 Task: Create in the project ApprisePro in Backlog an issue 'Develop a new feature to allow for automated document generation', assign it to team member softage.2@softage.net and change the status to IN PROGRESS. Create in the project ApprisePro in Backlog an issue 'Improve performance when searching large data sets', assign it to team member softage.3@softage.net and change the status to IN PROGRESS
Action: Mouse moved to (179, 47)
Screenshot: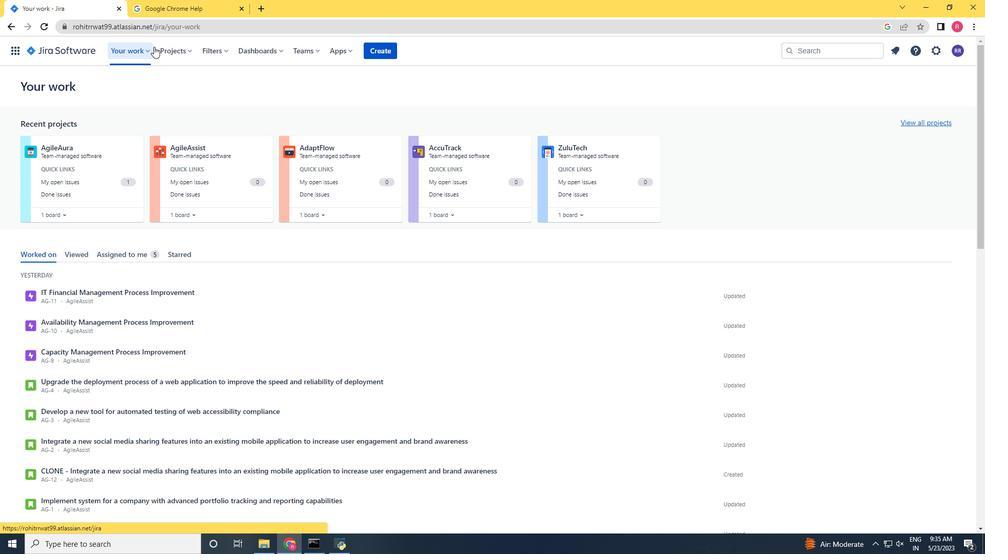 
Action: Mouse pressed left at (179, 47)
Screenshot: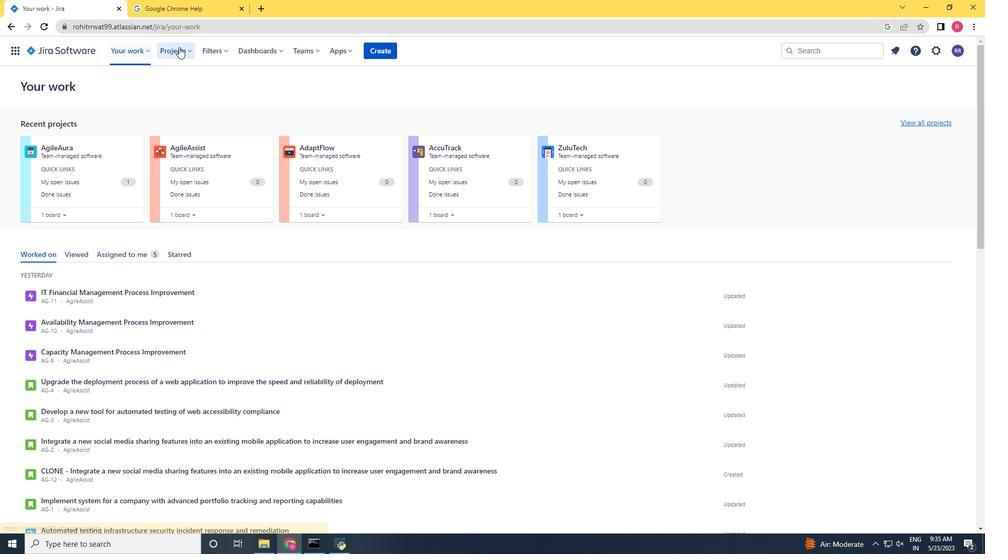 
Action: Mouse moved to (194, 94)
Screenshot: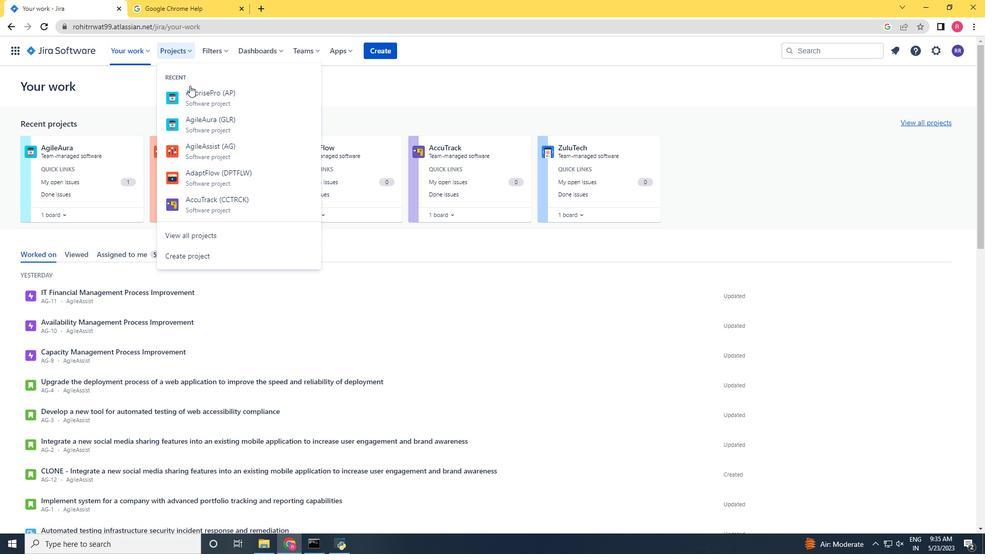 
Action: Mouse pressed left at (194, 94)
Screenshot: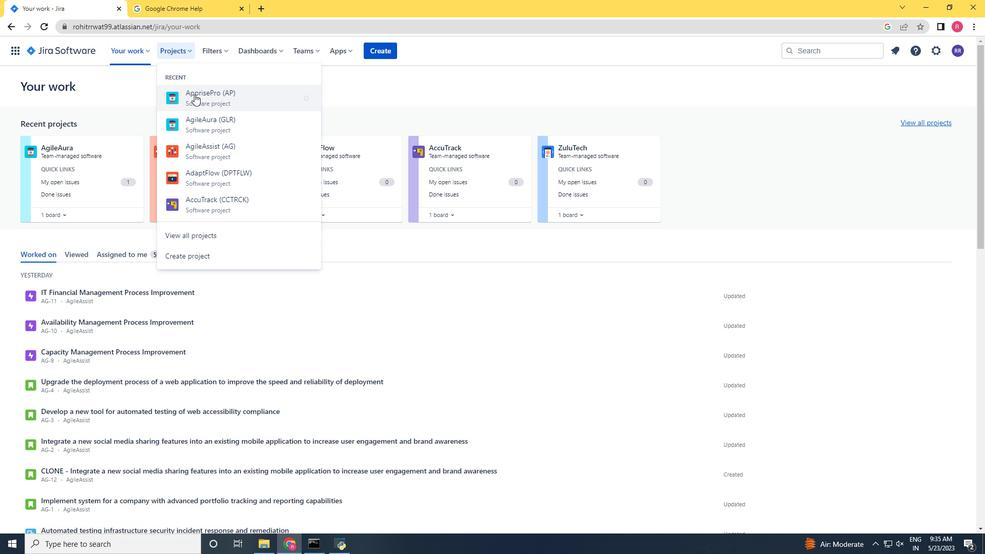 
Action: Mouse moved to (57, 163)
Screenshot: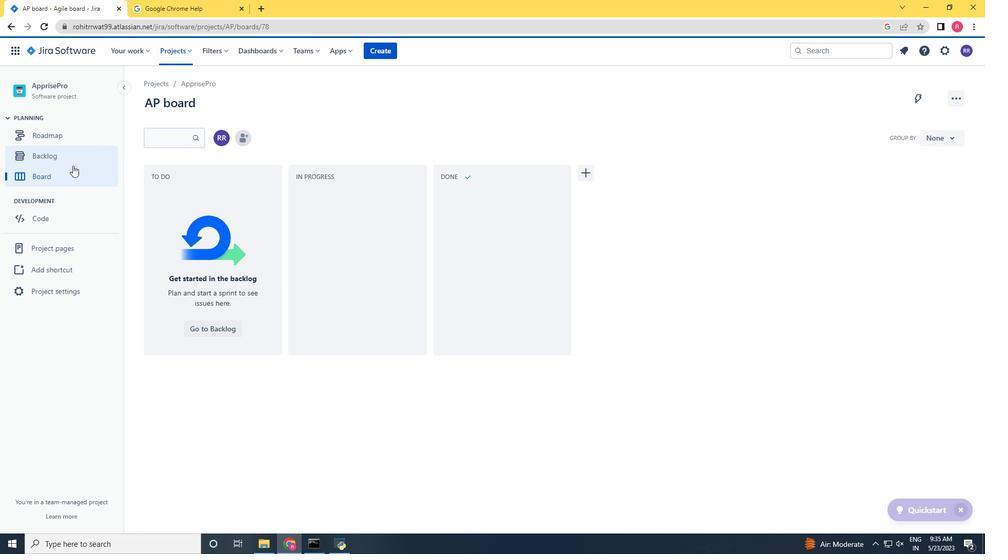 
Action: Mouse pressed left at (57, 163)
Screenshot: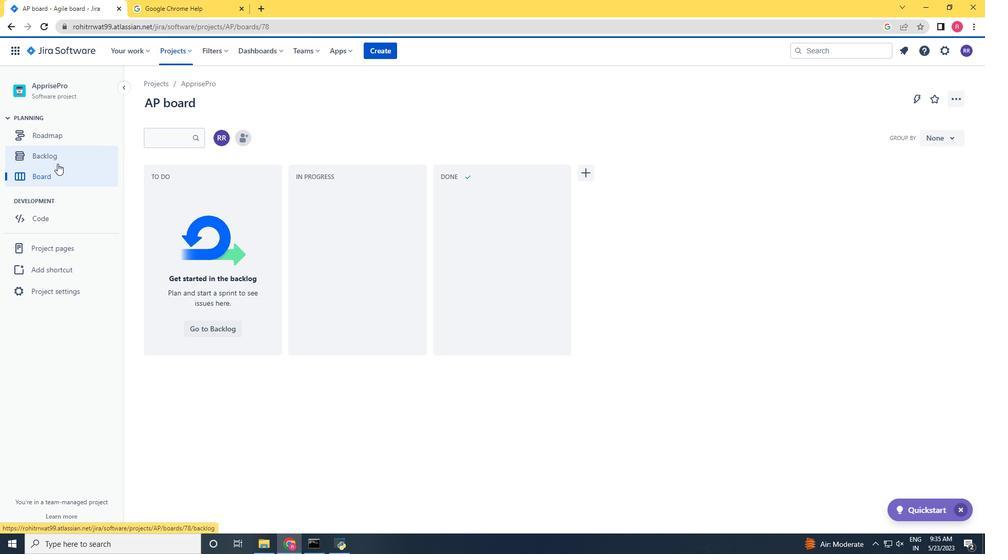 
Action: Mouse moved to (194, 198)
Screenshot: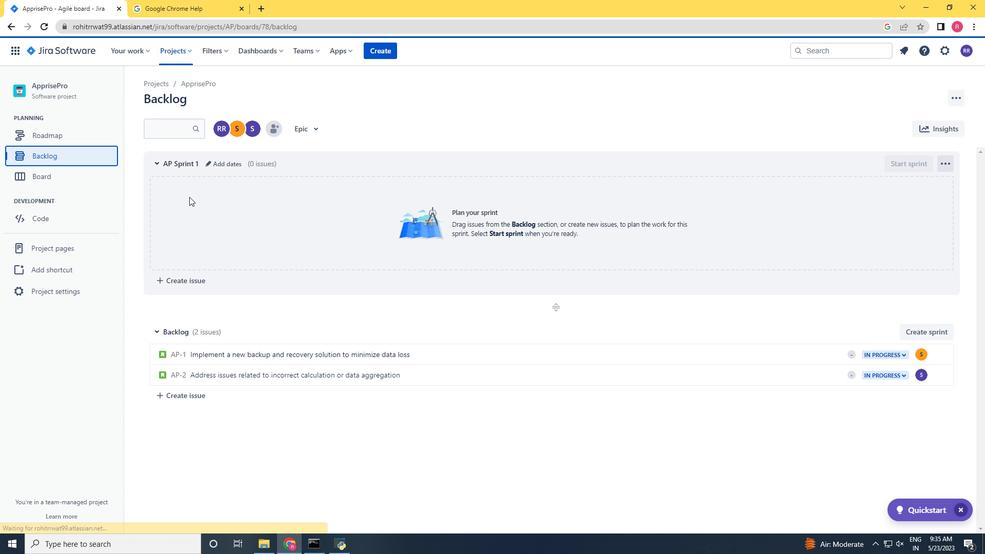 
Action: Mouse scrolled (194, 197) with delta (0, 0)
Screenshot: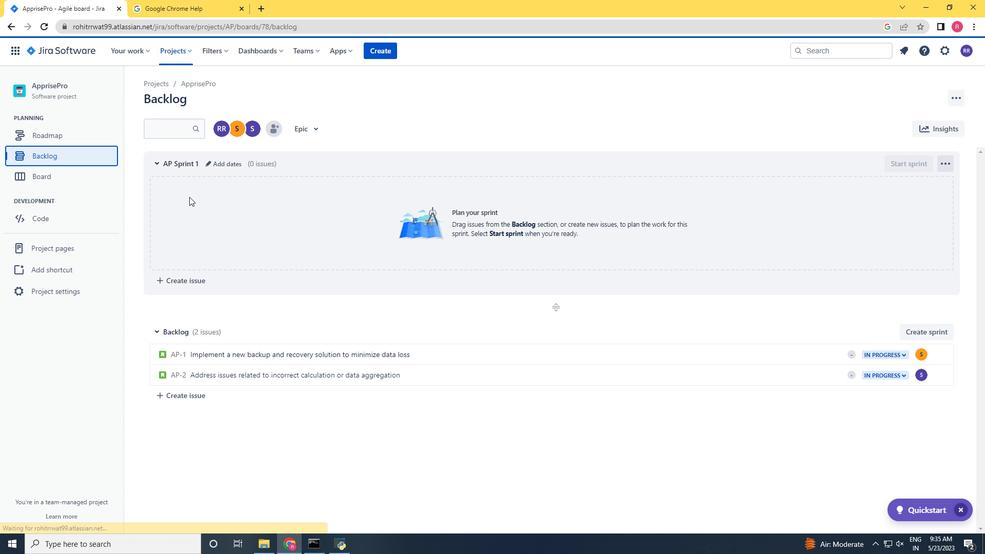 
Action: Mouse scrolled (194, 197) with delta (0, 0)
Screenshot: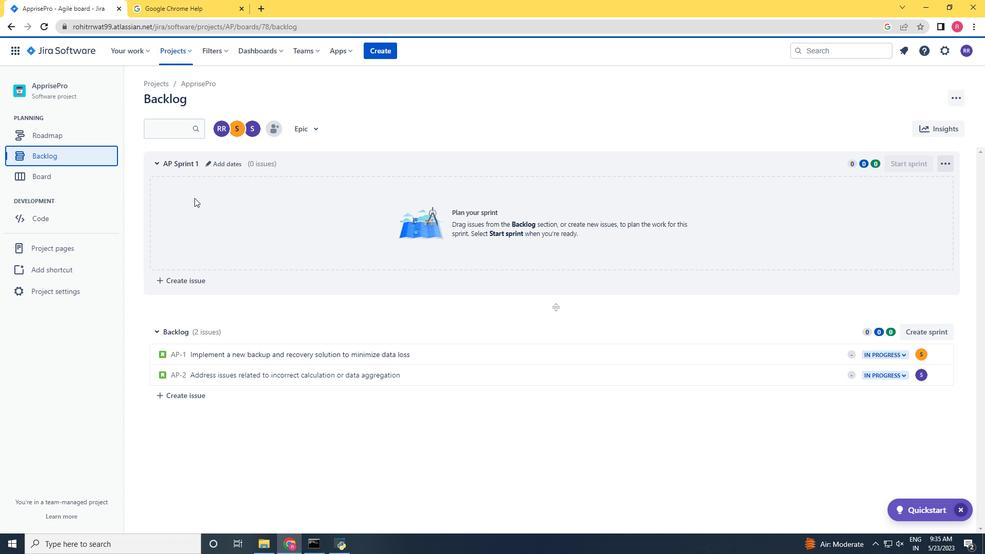 
Action: Mouse scrolled (194, 197) with delta (0, 0)
Screenshot: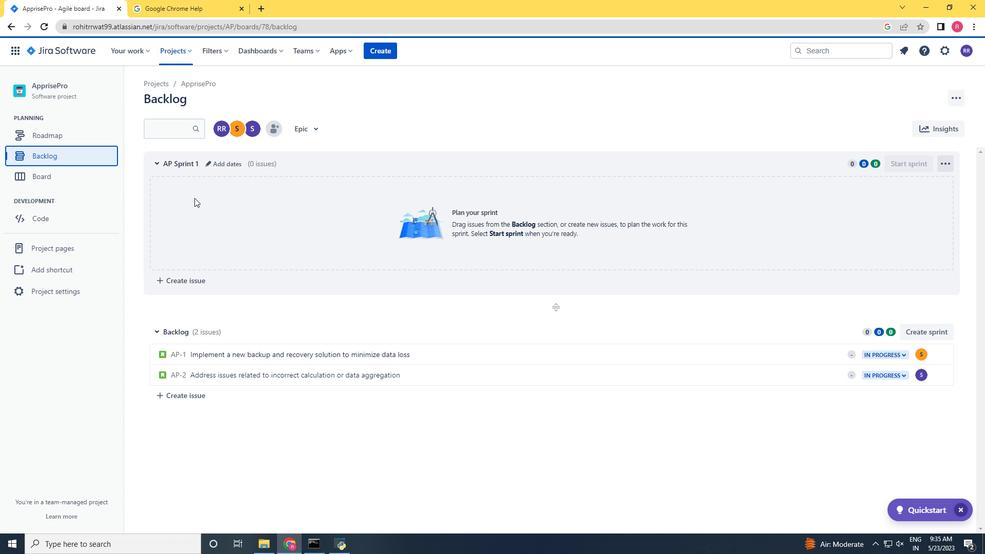 
Action: Mouse moved to (195, 198)
Screenshot: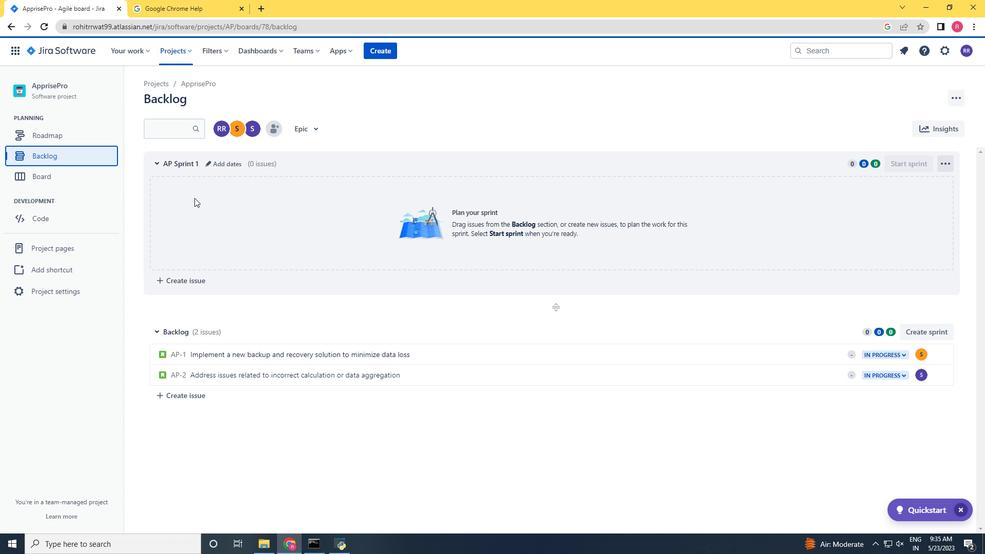 
Action: Mouse scrolled (195, 198) with delta (0, 0)
Screenshot: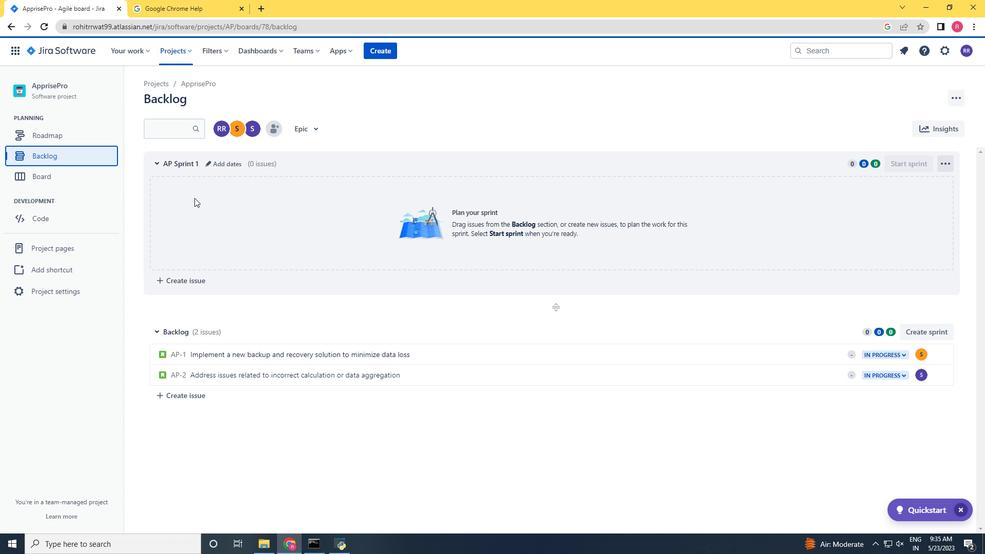 
Action: Mouse moved to (207, 205)
Screenshot: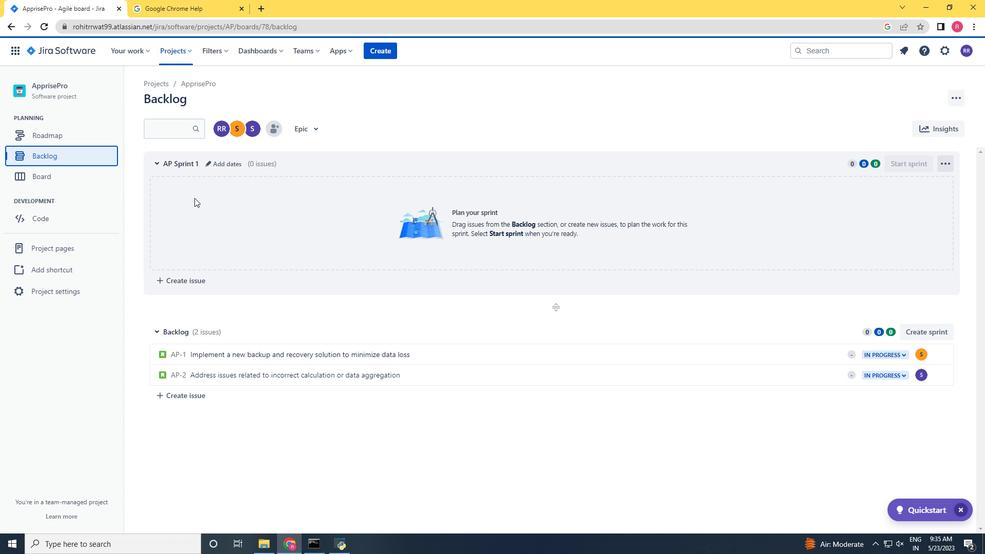 
Action: Mouse scrolled (207, 205) with delta (0, 0)
Screenshot: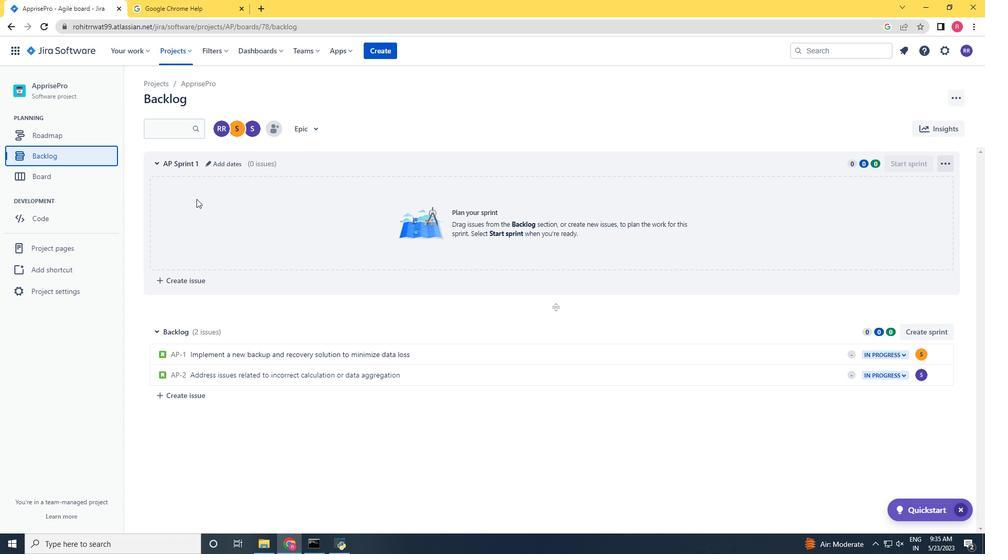 
Action: Mouse moved to (193, 388)
Screenshot: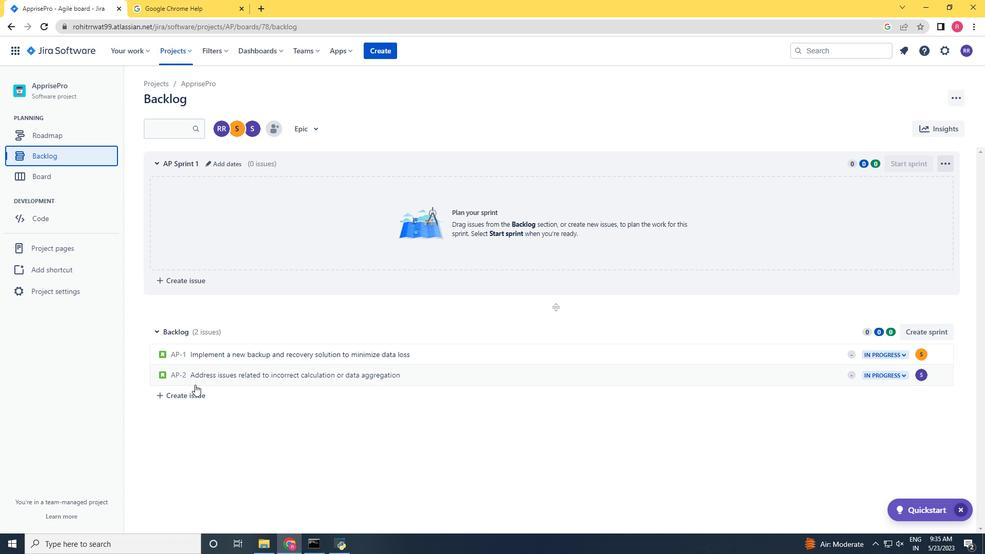 
Action: Mouse pressed left at (193, 388)
Screenshot: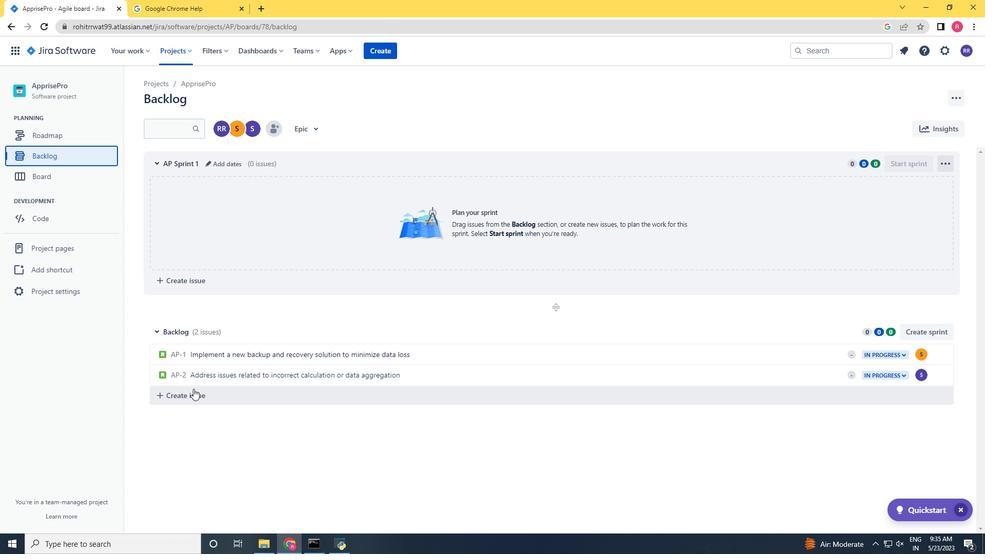 
Action: Key pressed <Key.shift>Develop<Key.space>a<Key.space>new<Key.space><Key.space>feature<Key.space>to<Key.space>allow<Key.space>for<Key.space>automated<Key.space>document<Key.space>generation<Key.space><Key.enter>
Screenshot: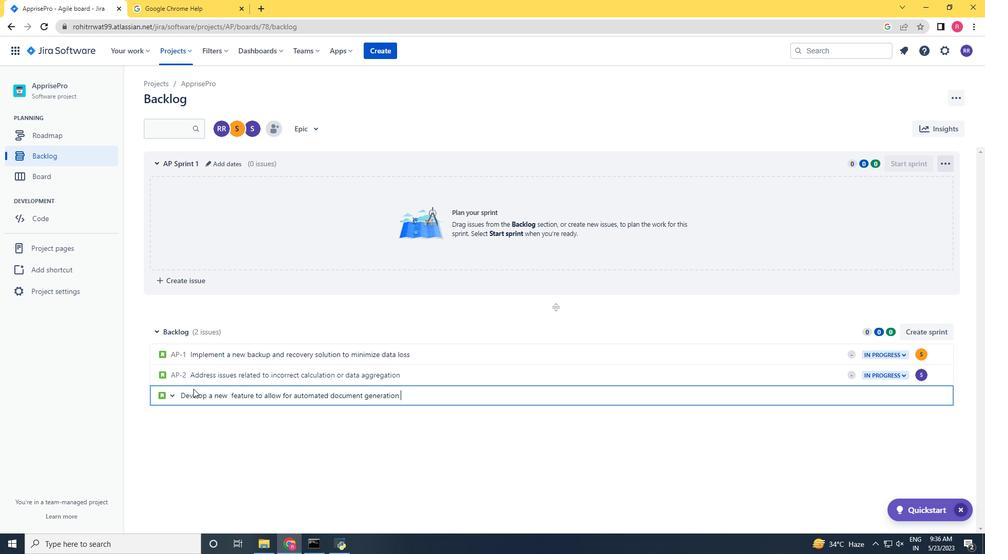 
Action: Mouse moved to (890, 395)
Screenshot: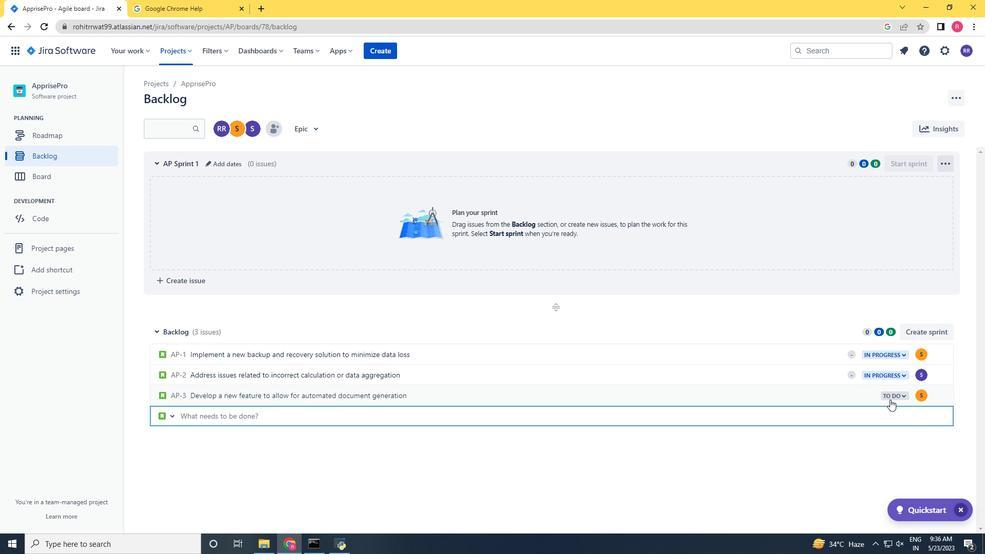 
Action: Mouse pressed left at (890, 395)
Screenshot: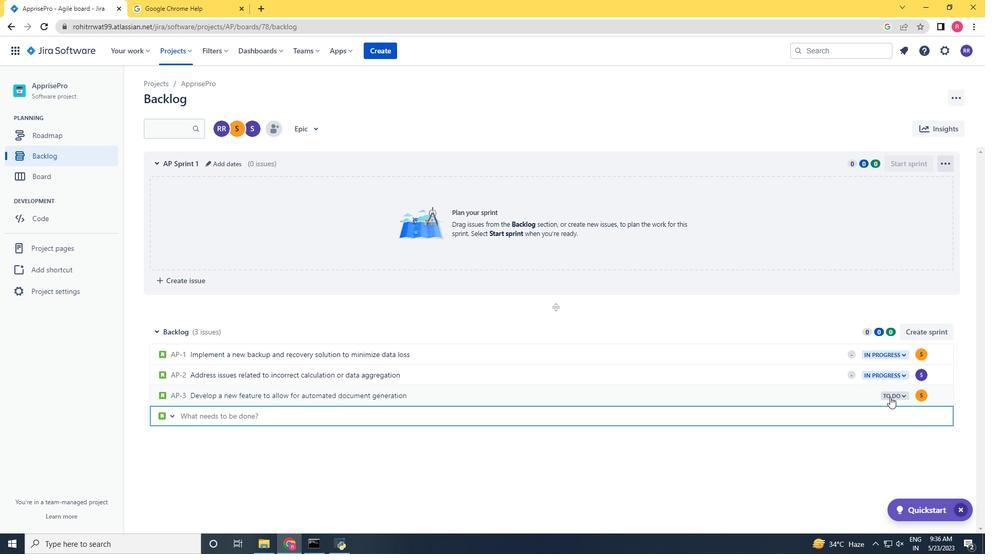 
Action: Mouse moved to (840, 409)
Screenshot: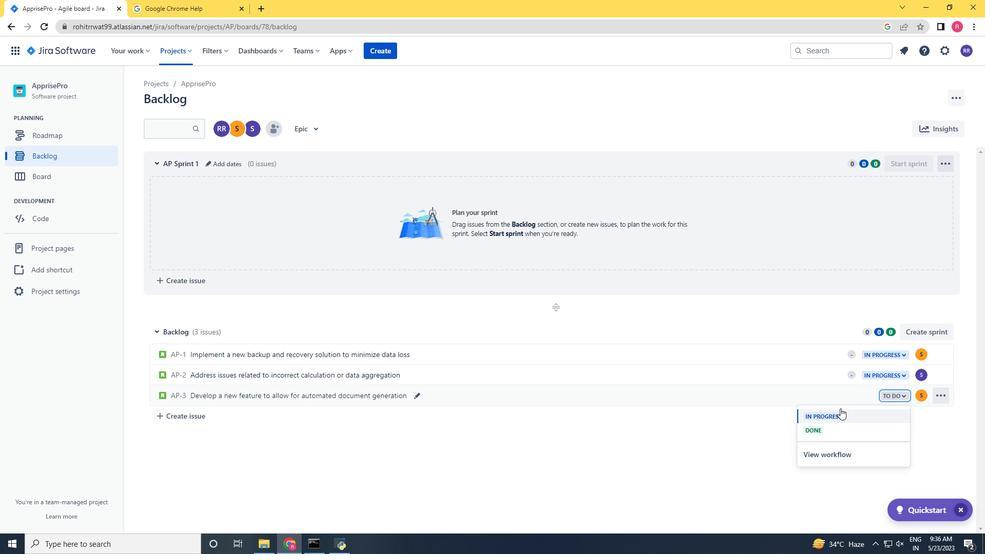 
Action: Mouse pressed left at (840, 409)
Screenshot: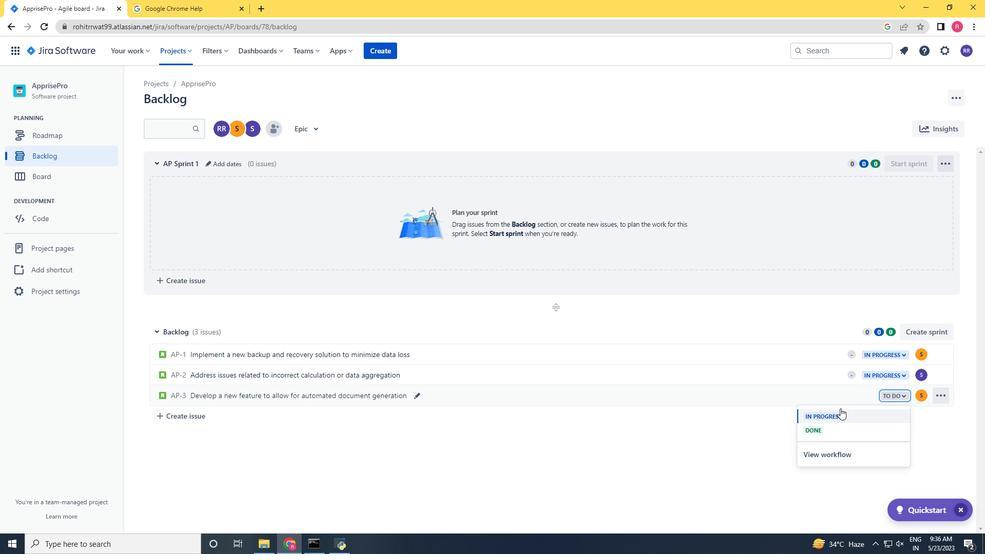 
Action: Mouse moved to (176, 416)
Screenshot: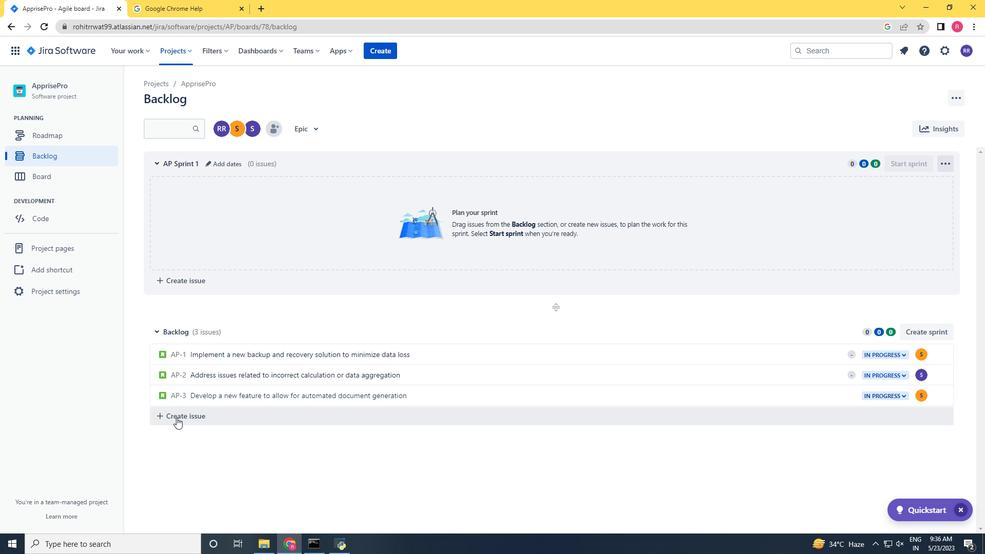 
Action: Mouse pressed left at (176, 416)
Screenshot: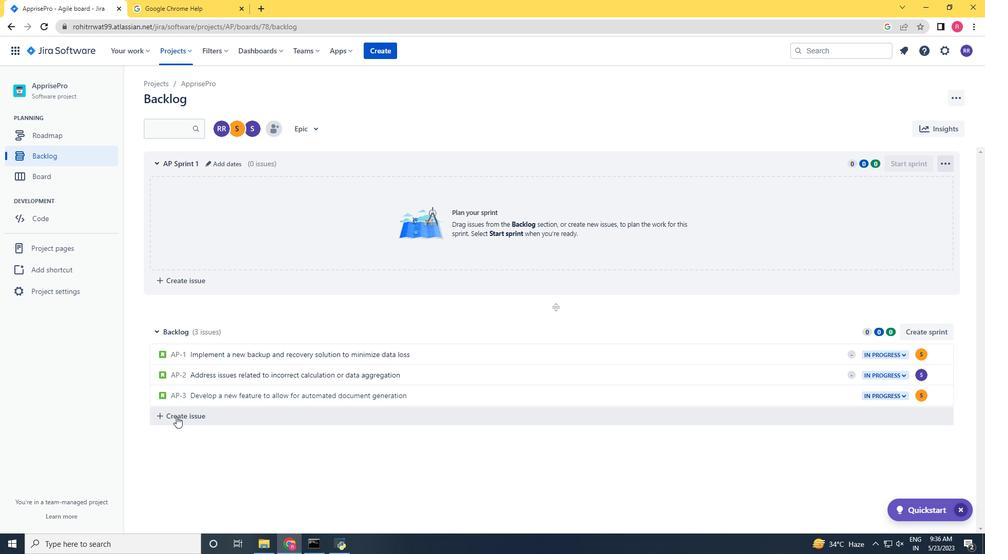 
Action: Key pressed <Key.shift>Im
Screenshot: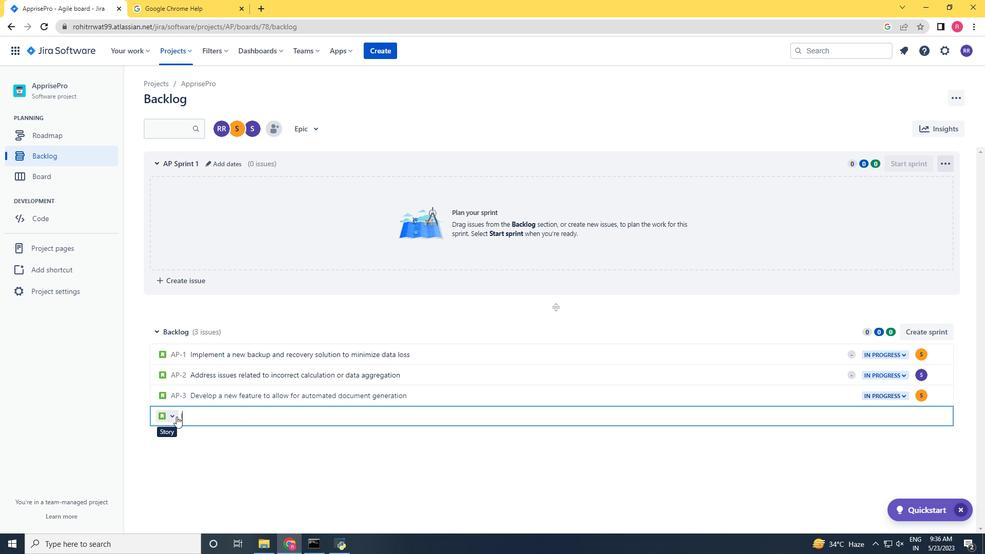 
Action: Mouse moved to (42, 404)
Screenshot: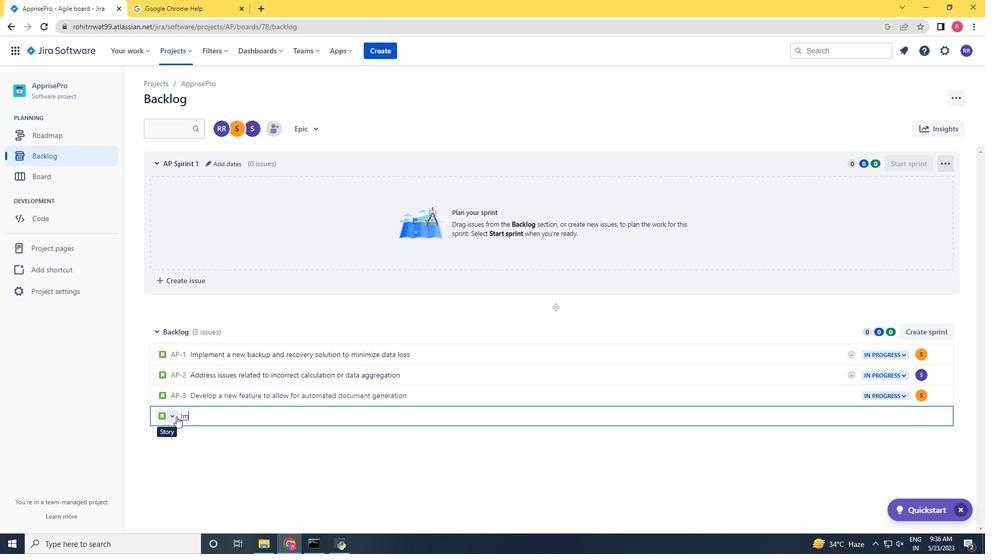 
Action: Key pressed prove<Key.space>performance<Key.space>when<Key.space>searching<Key.space>large<Key.space>data<Key.space>sets<Key.enter>
Screenshot: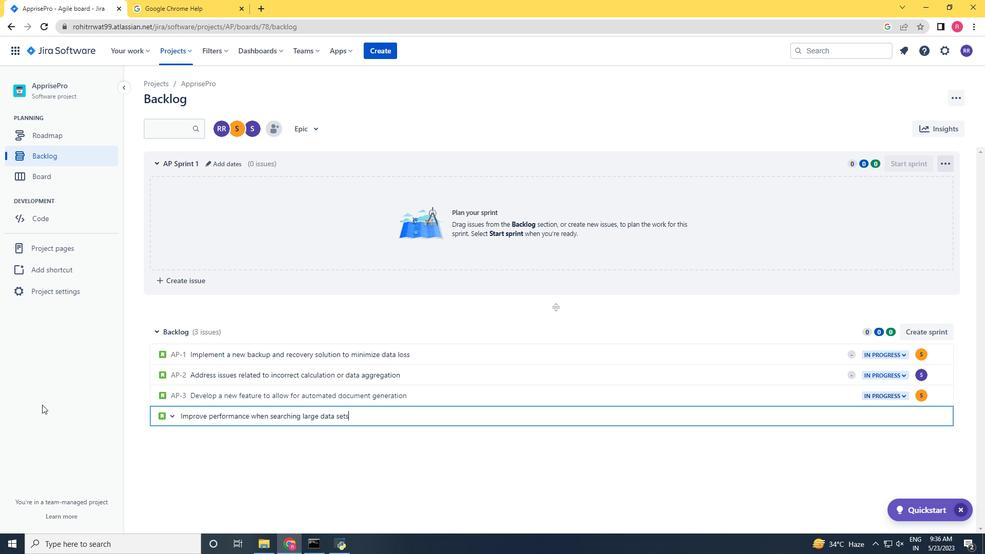 
Action: Mouse moved to (919, 416)
Screenshot: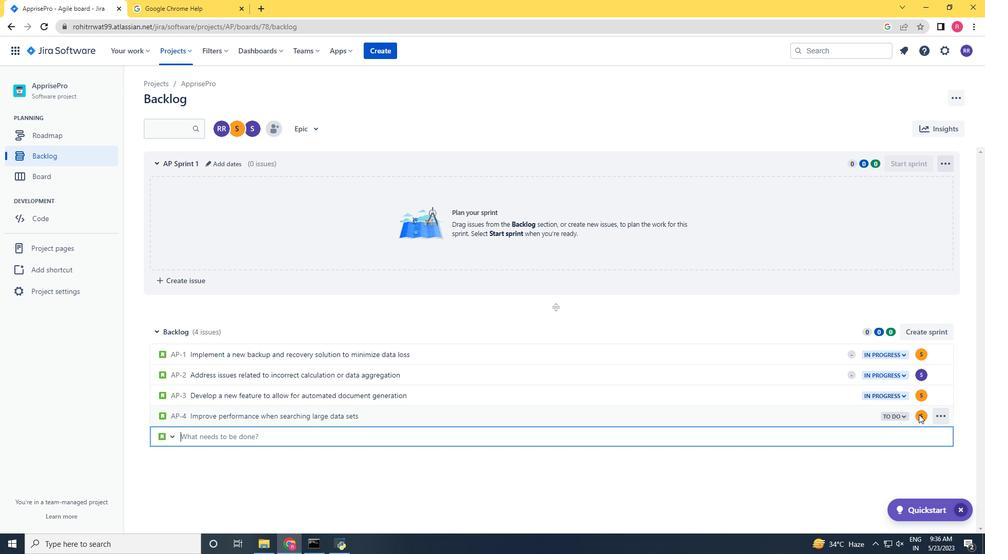 
Action: Mouse pressed left at (919, 416)
Screenshot: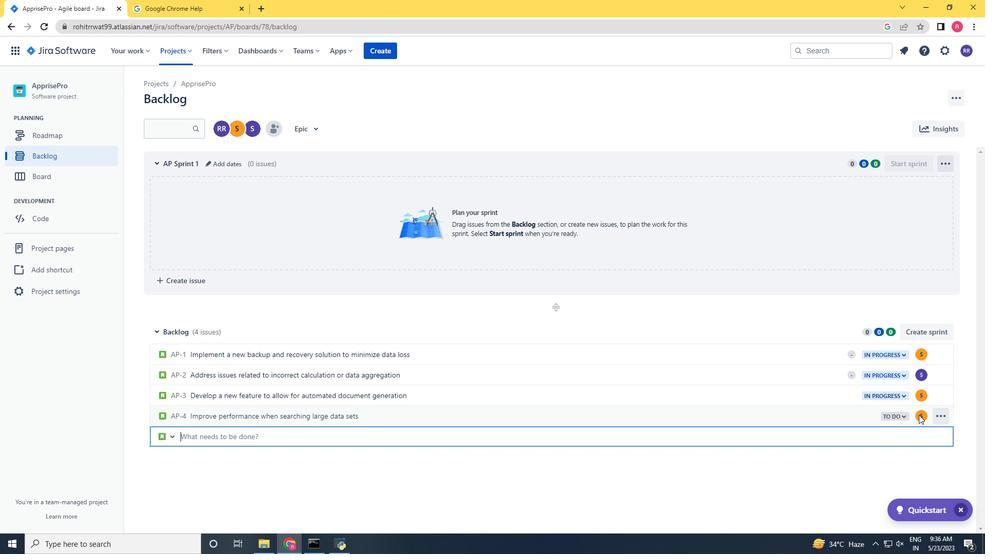 
Action: Mouse moved to (919, 416)
Screenshot: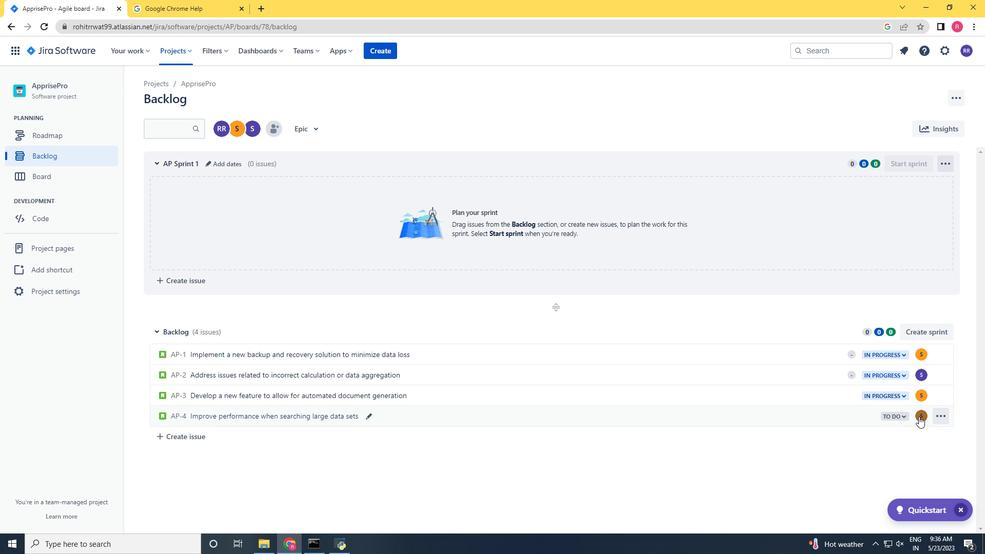 
Action: Mouse pressed left at (919, 416)
Screenshot: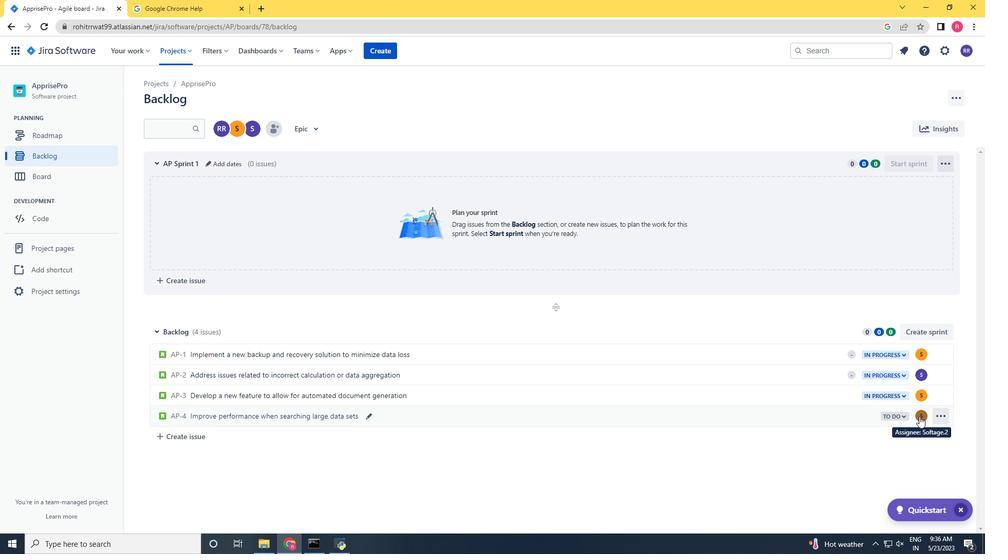 
Action: Key pressed softage
Screenshot: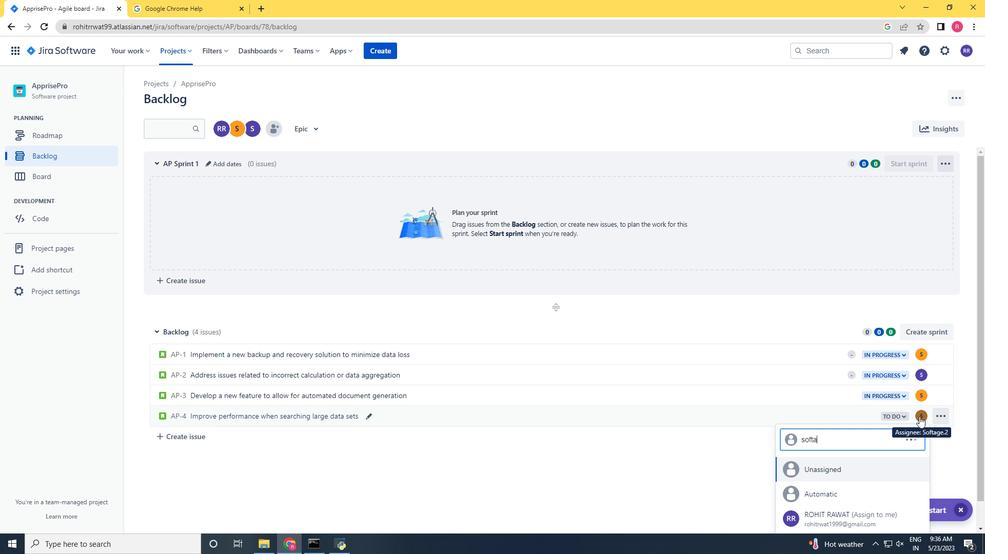 
Action: Mouse moved to (869, 490)
Screenshot: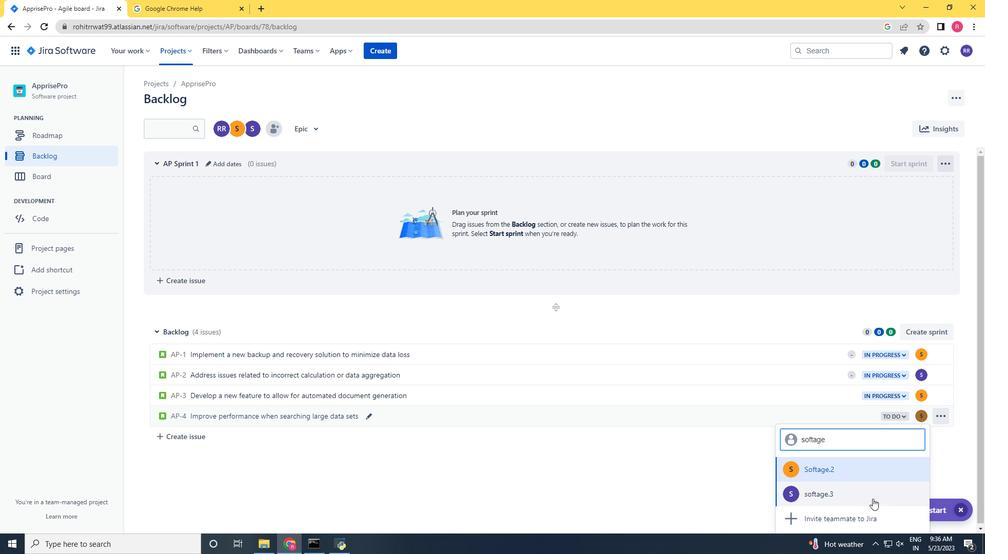 
Action: Mouse pressed left at (869, 490)
Screenshot: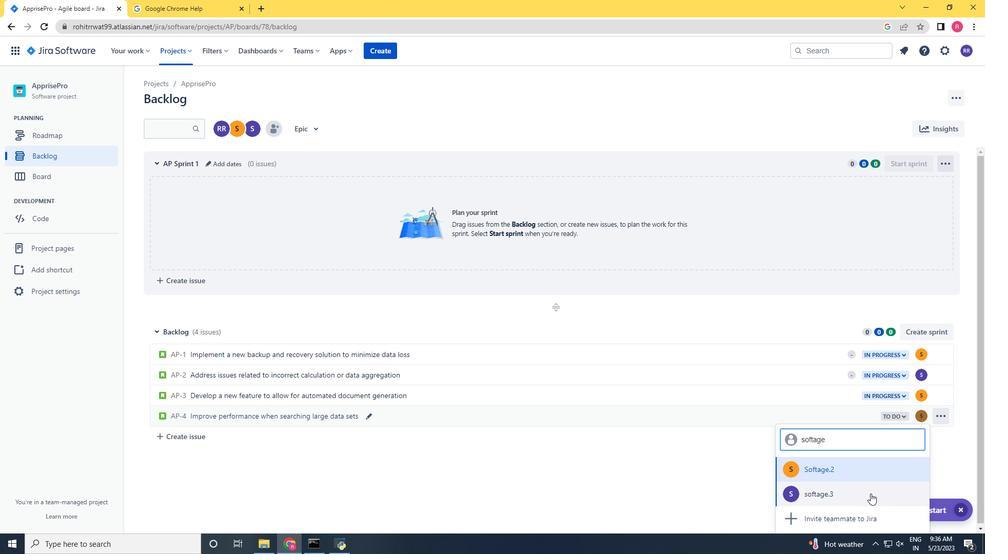 
Action: Mouse moved to (897, 417)
Screenshot: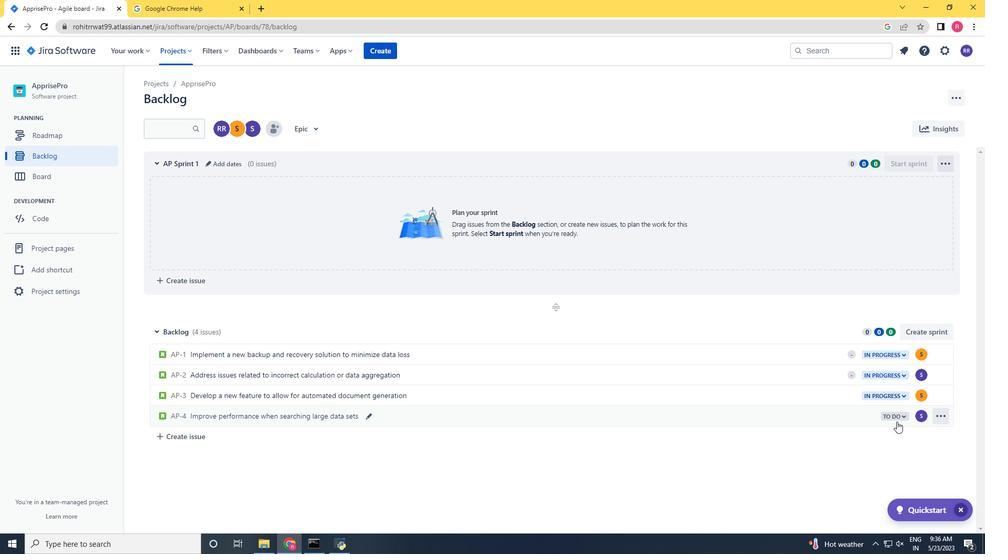 
Action: Mouse pressed left at (897, 417)
Screenshot: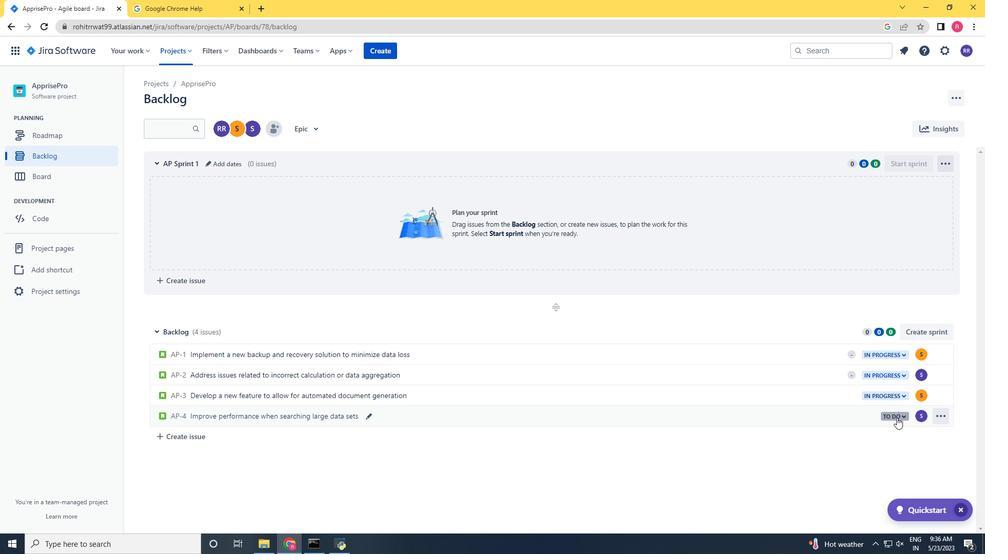 
Action: Mouse moved to (812, 438)
Screenshot: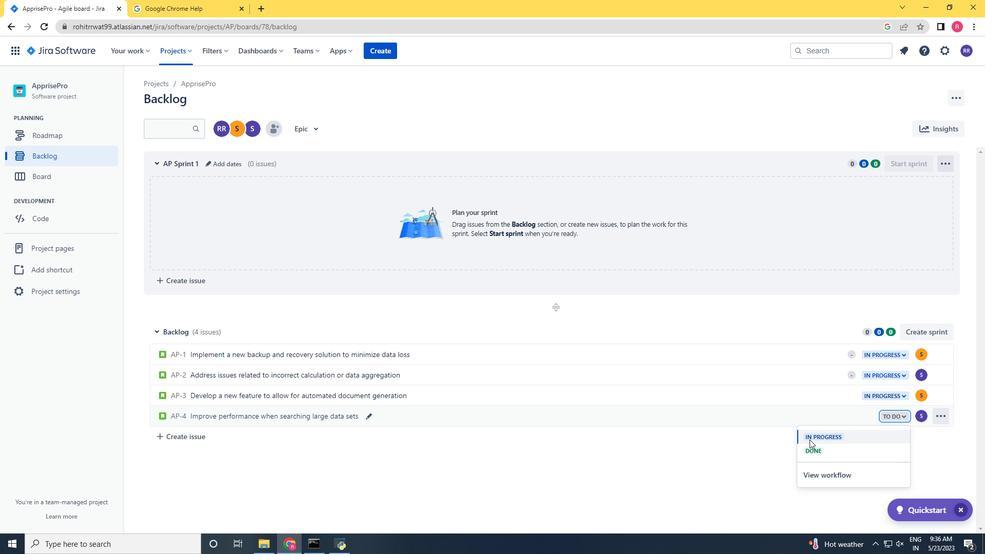 
Action: Mouse pressed left at (812, 438)
Screenshot: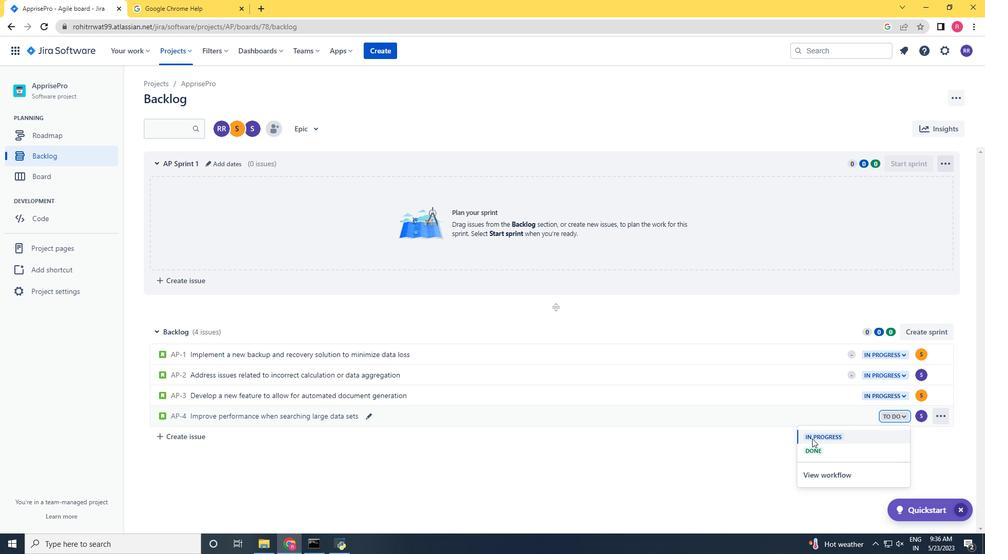 
